 Task: Add a condition where "Assignee Is Requester" in unsolved tickets in your groups.
Action: Mouse moved to (134, 462)
Screenshot: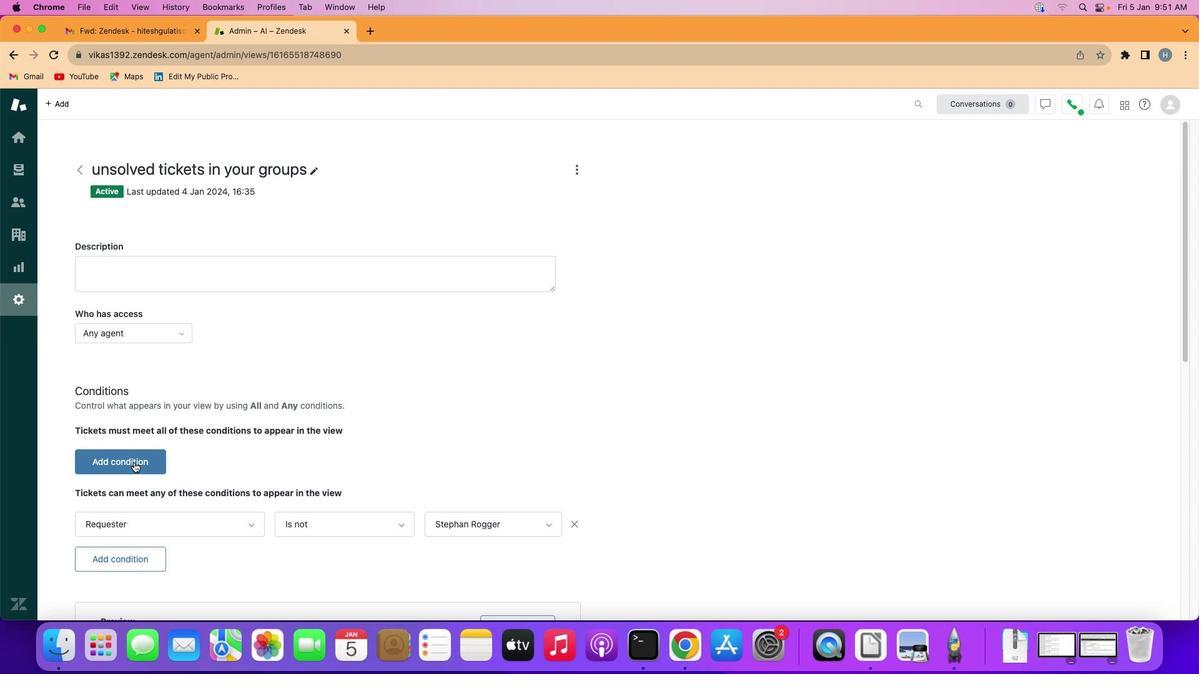 
Action: Mouse pressed left at (134, 462)
Screenshot: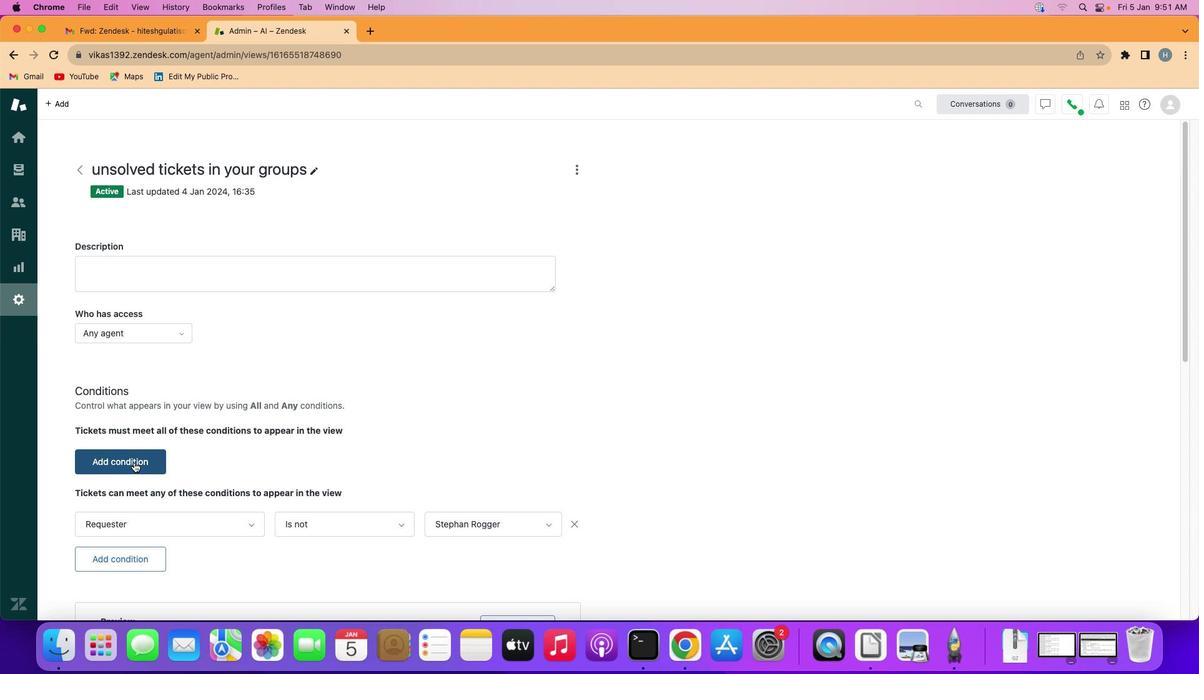 
Action: Mouse moved to (134, 462)
Screenshot: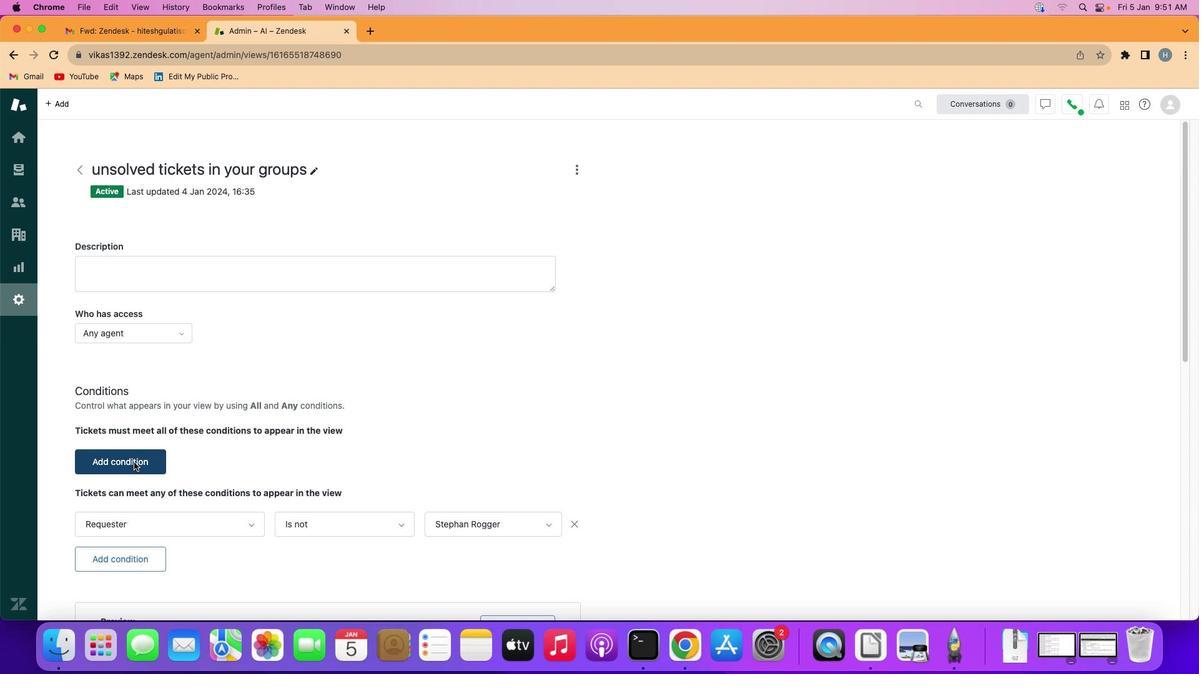 
Action: Mouse pressed left at (134, 462)
Screenshot: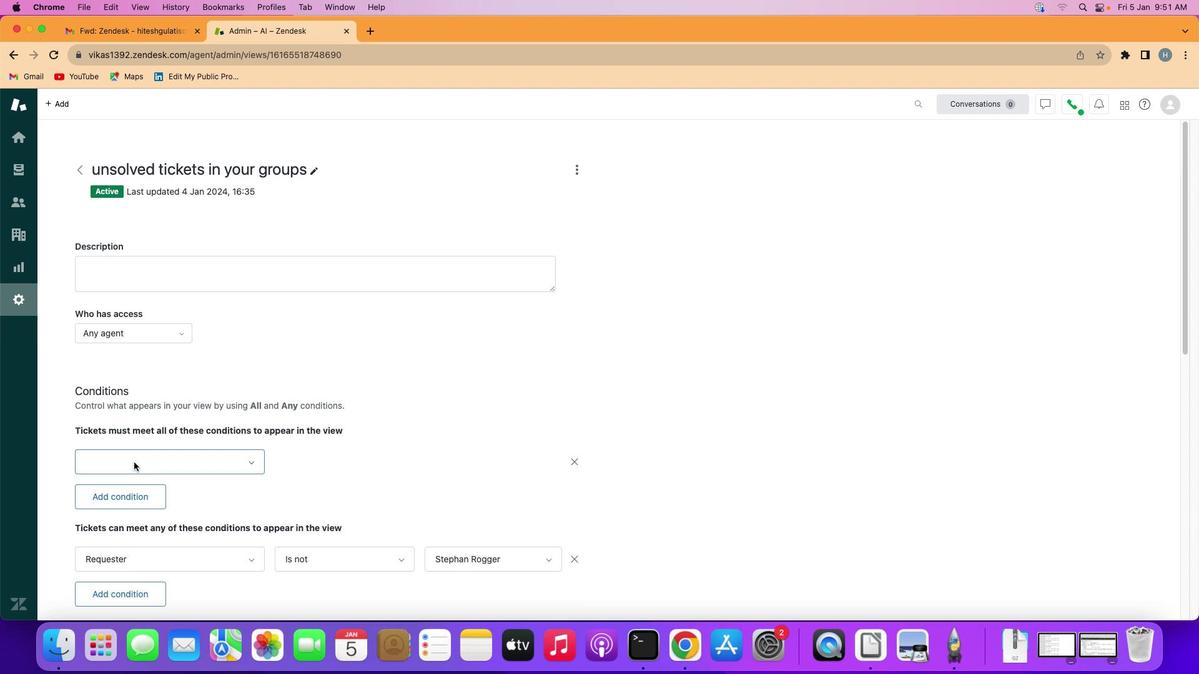 
Action: Mouse moved to (152, 398)
Screenshot: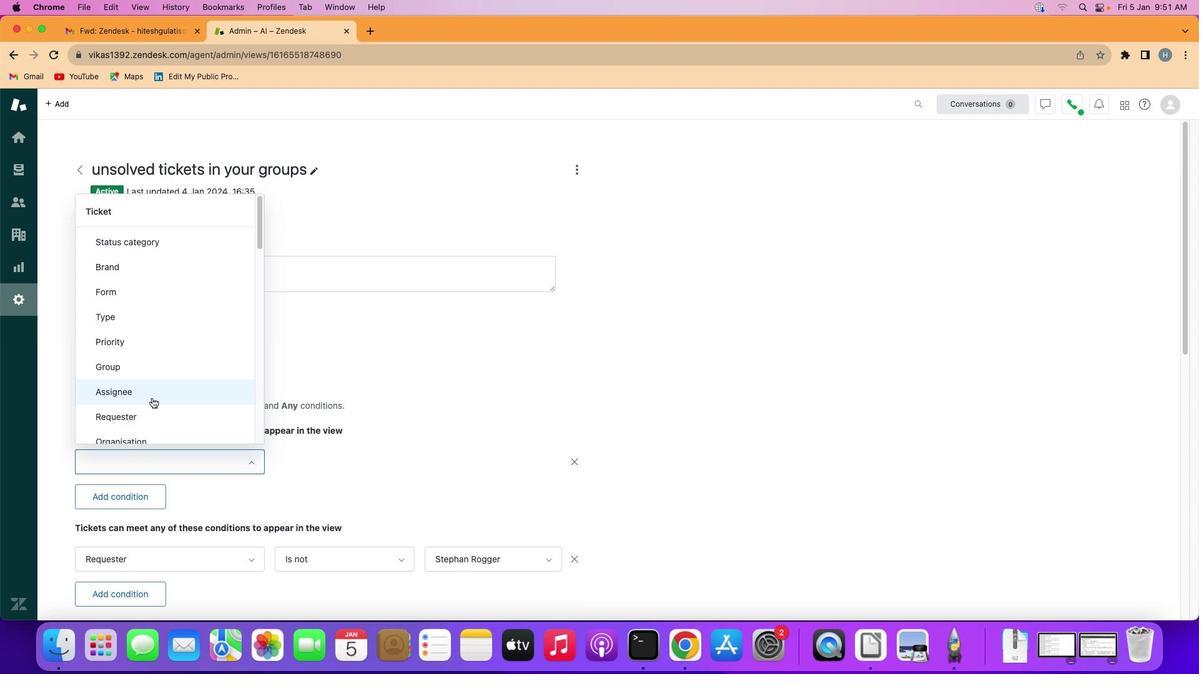 
Action: Mouse pressed left at (152, 398)
Screenshot: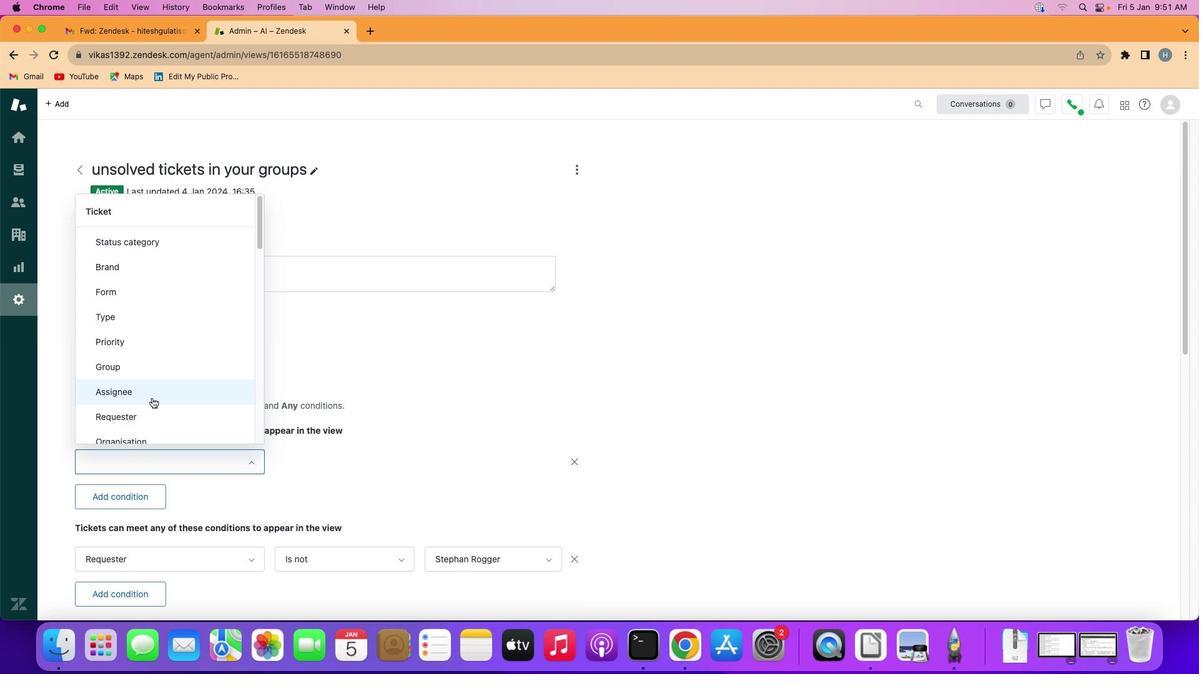 
Action: Mouse moved to (313, 452)
Screenshot: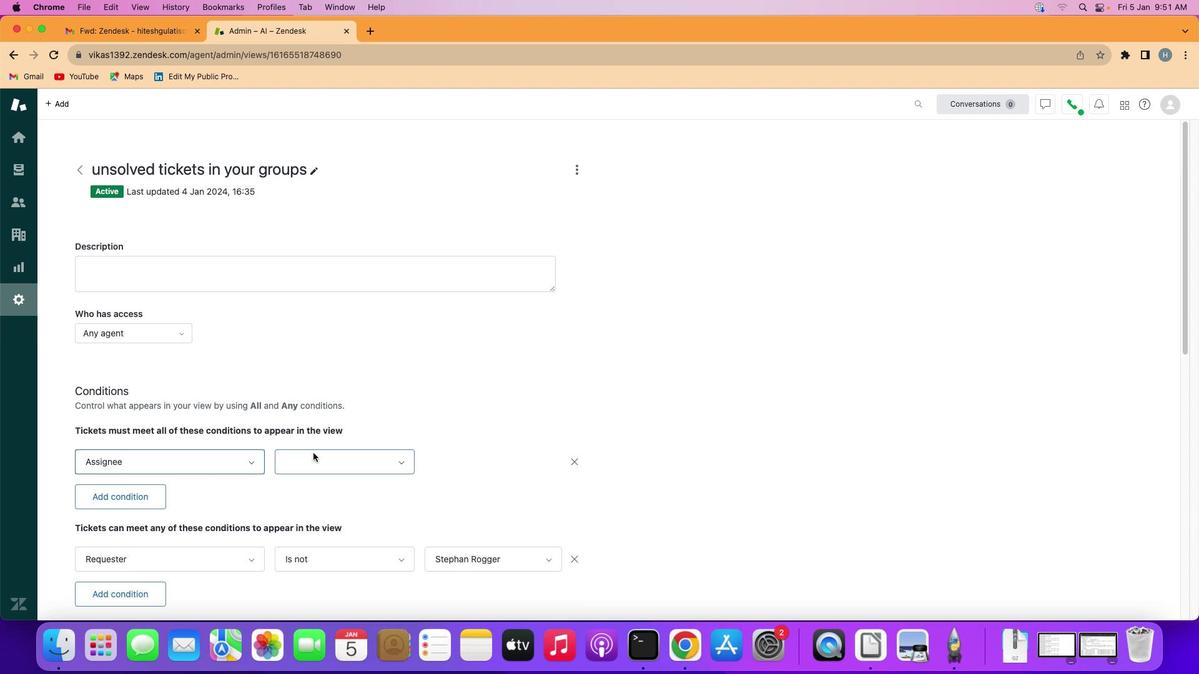
Action: Mouse pressed left at (313, 452)
Screenshot: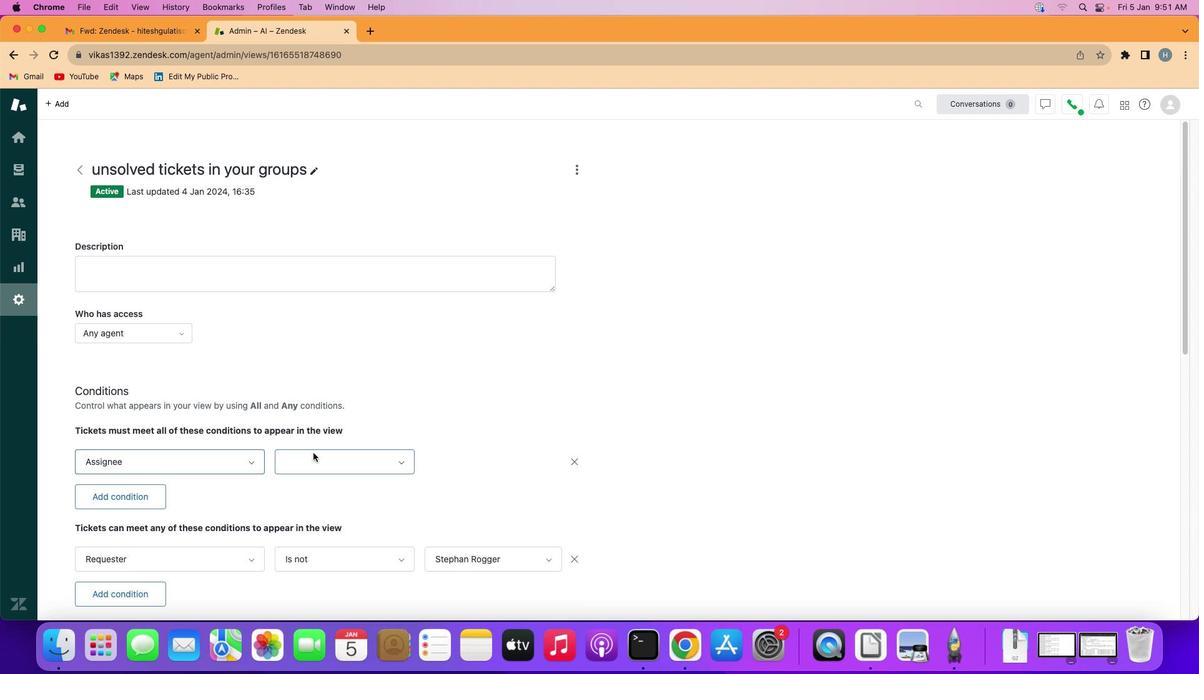 
Action: Mouse moved to (321, 491)
Screenshot: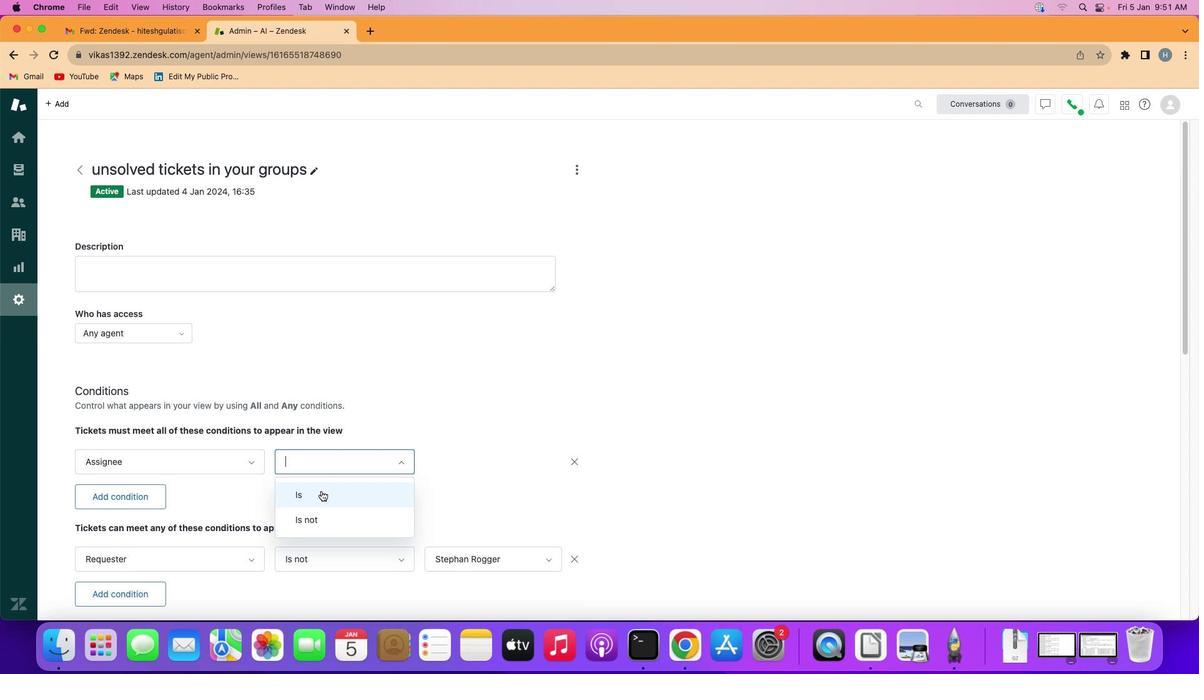 
Action: Mouse pressed left at (321, 491)
Screenshot: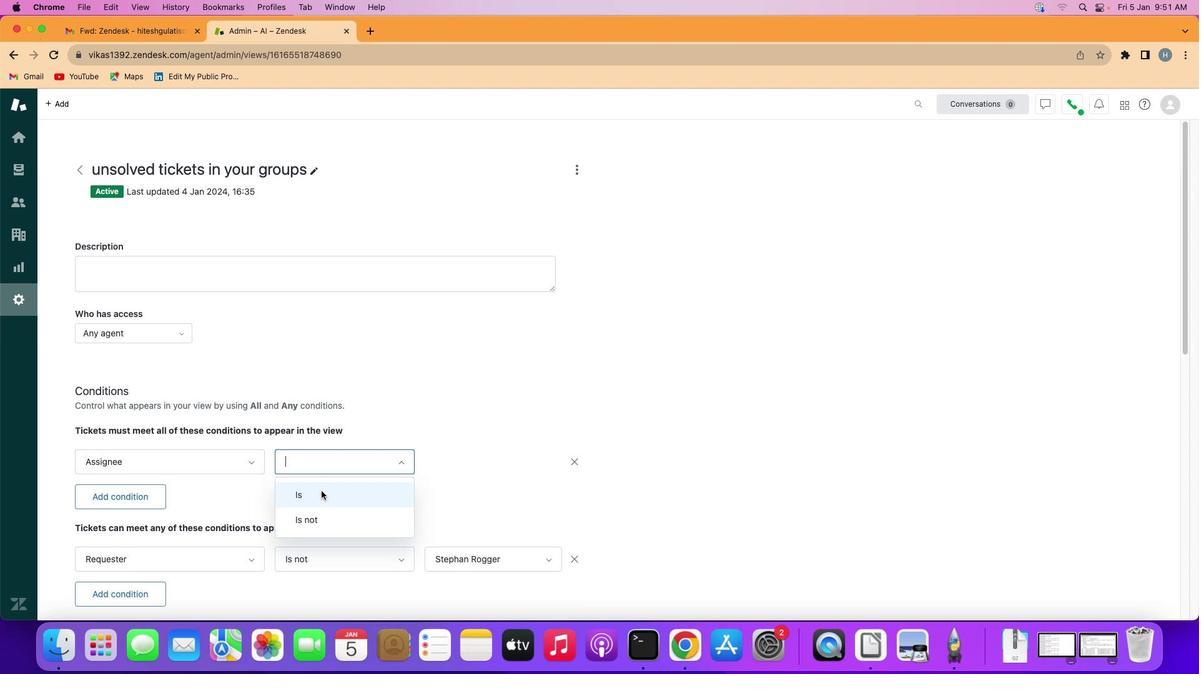 
Action: Mouse moved to (474, 466)
Screenshot: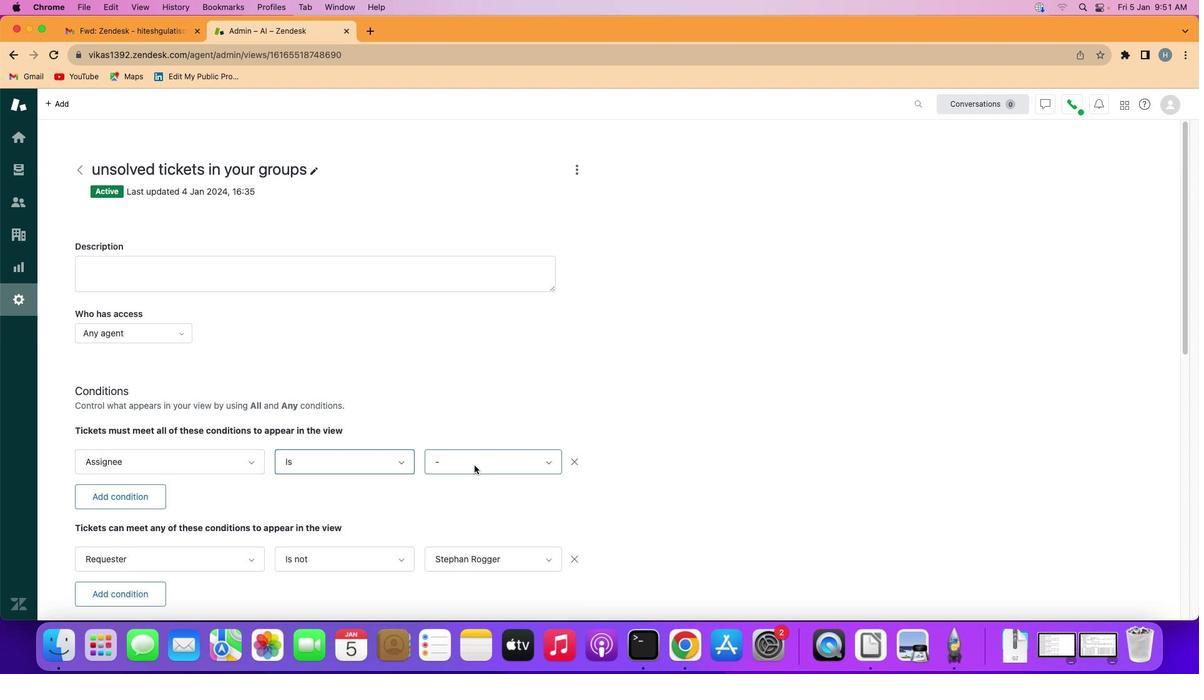 
Action: Mouse pressed left at (474, 466)
Screenshot: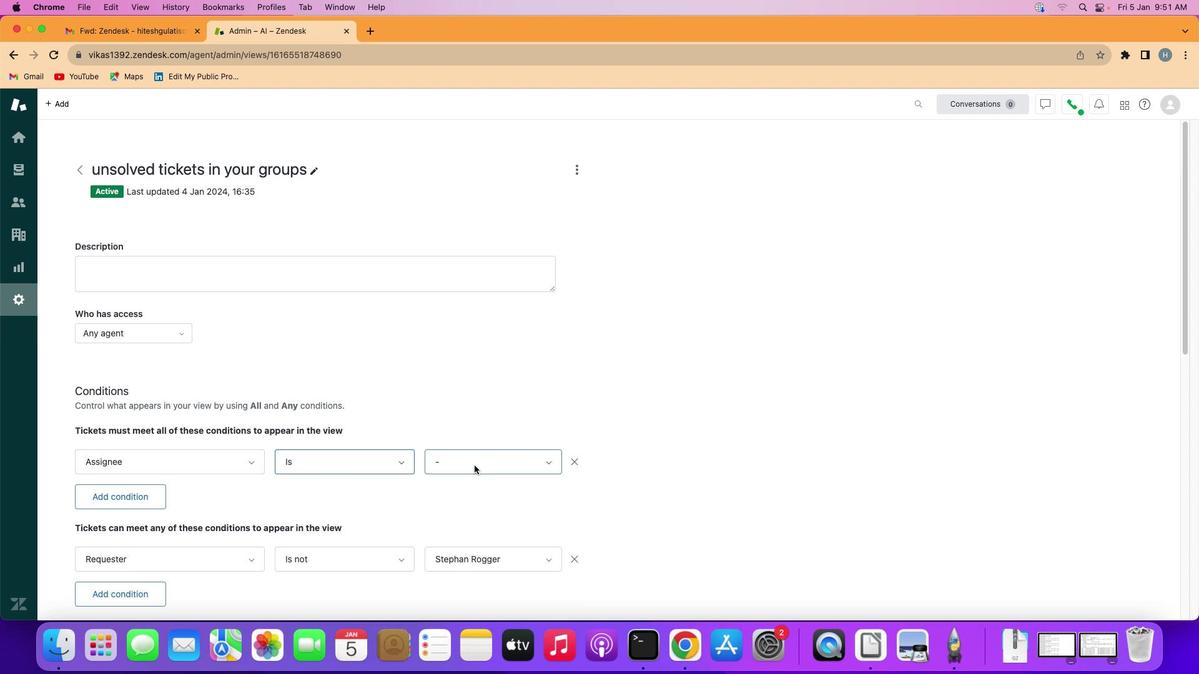 
Action: Mouse moved to (515, 329)
Screenshot: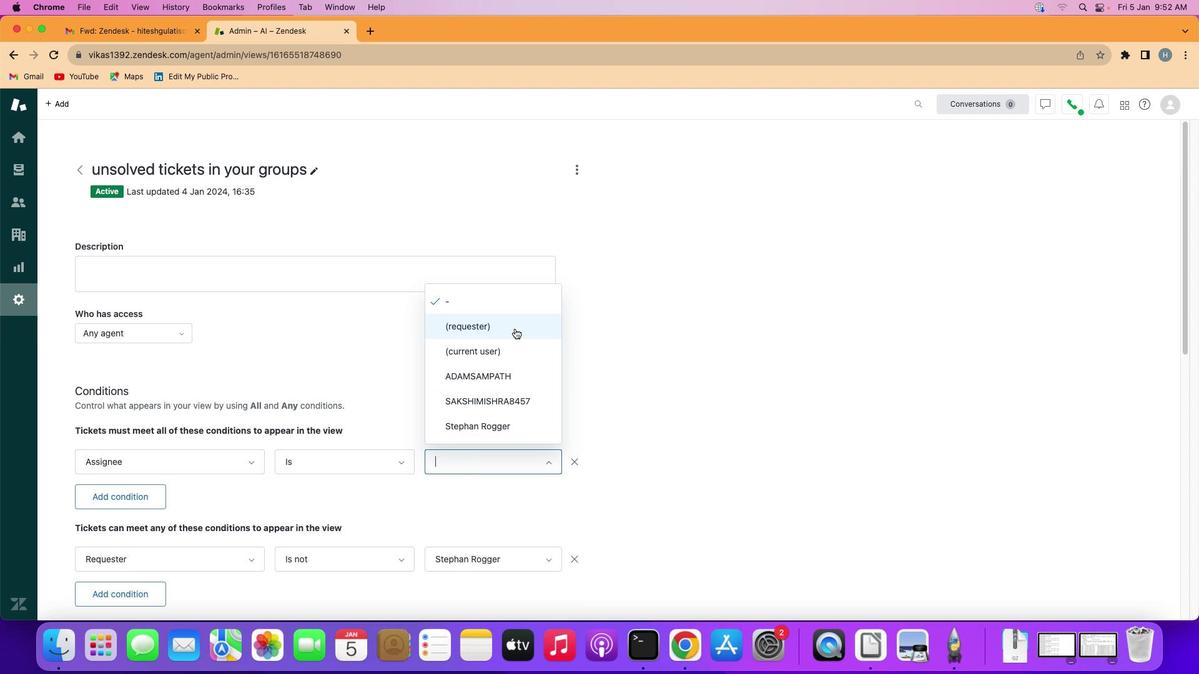 
Action: Mouse pressed left at (515, 329)
Screenshot: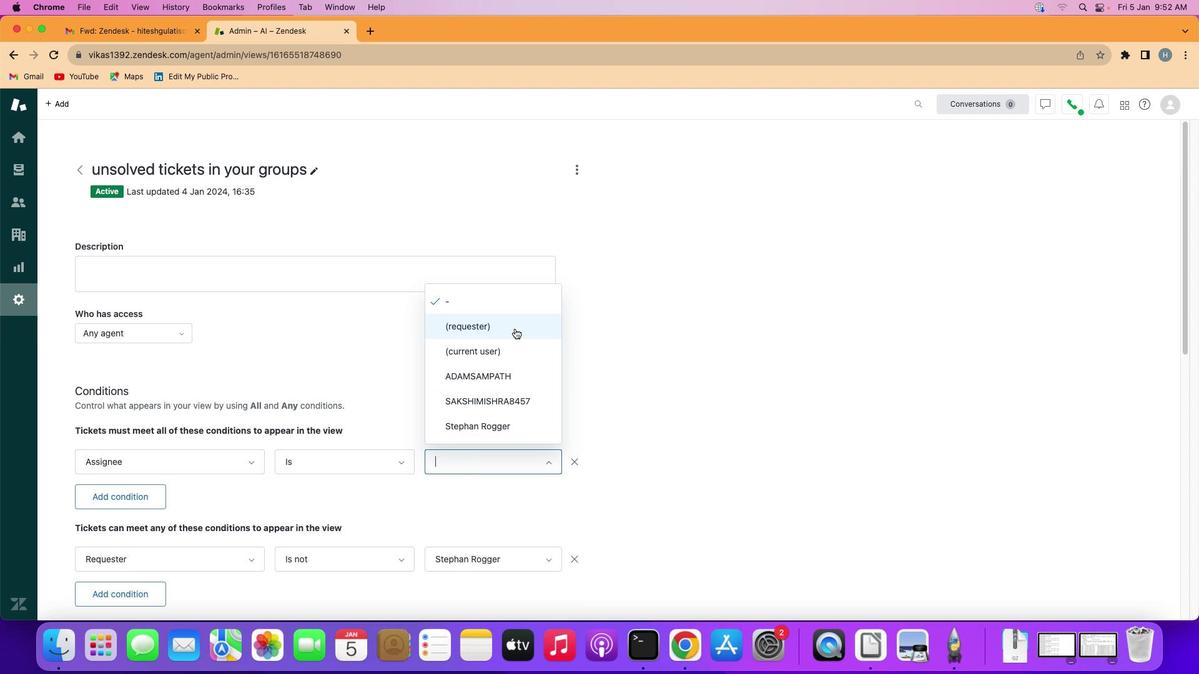 
Action: Mouse moved to (515, 329)
Screenshot: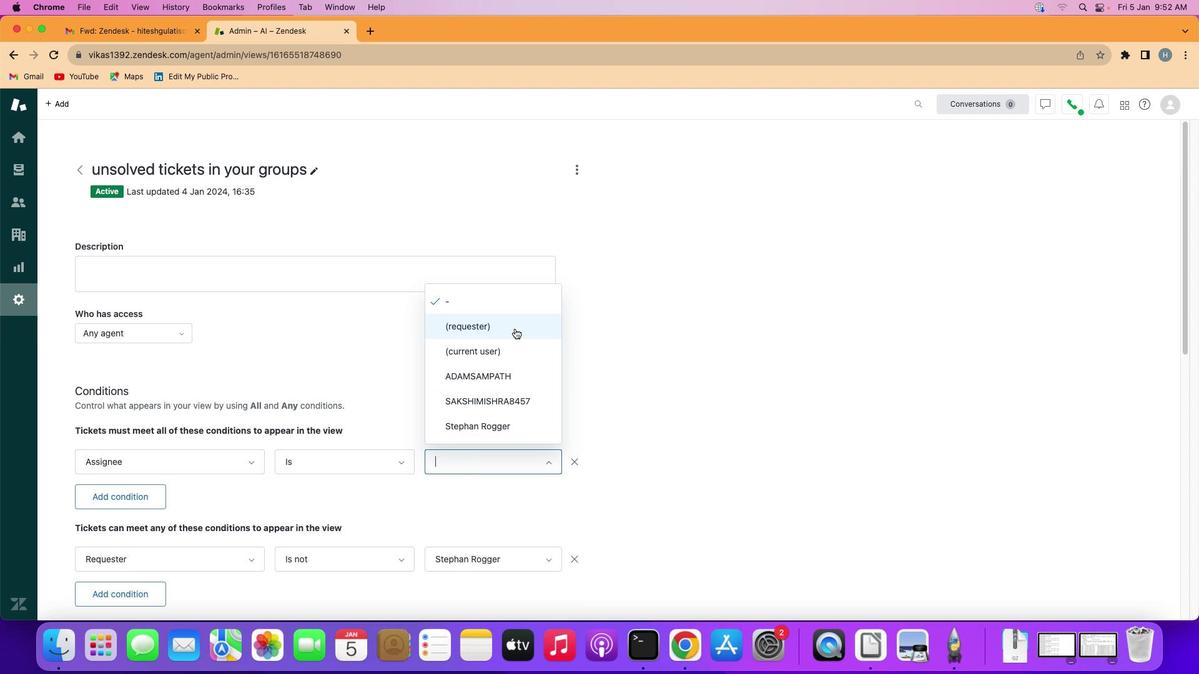 
